 Task: Use the formula "EXP" in spreadsheet "Project portfolio".
Action: Mouse moved to (189, 310)
Screenshot: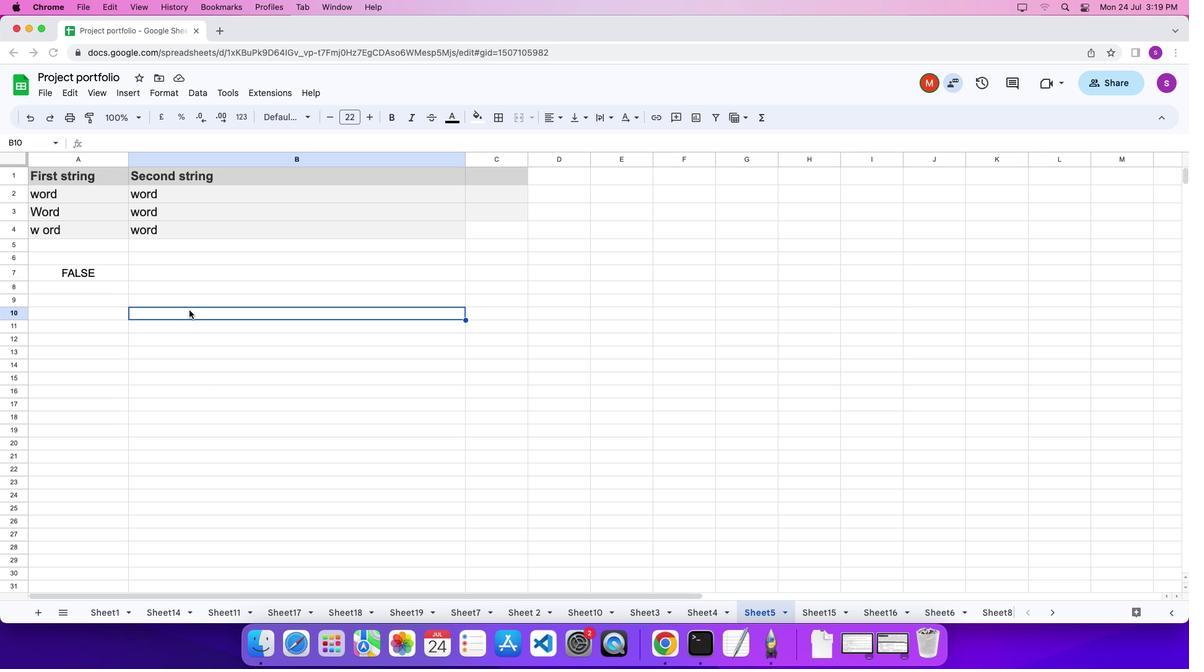 
Action: Mouse pressed left at (189, 310)
Screenshot: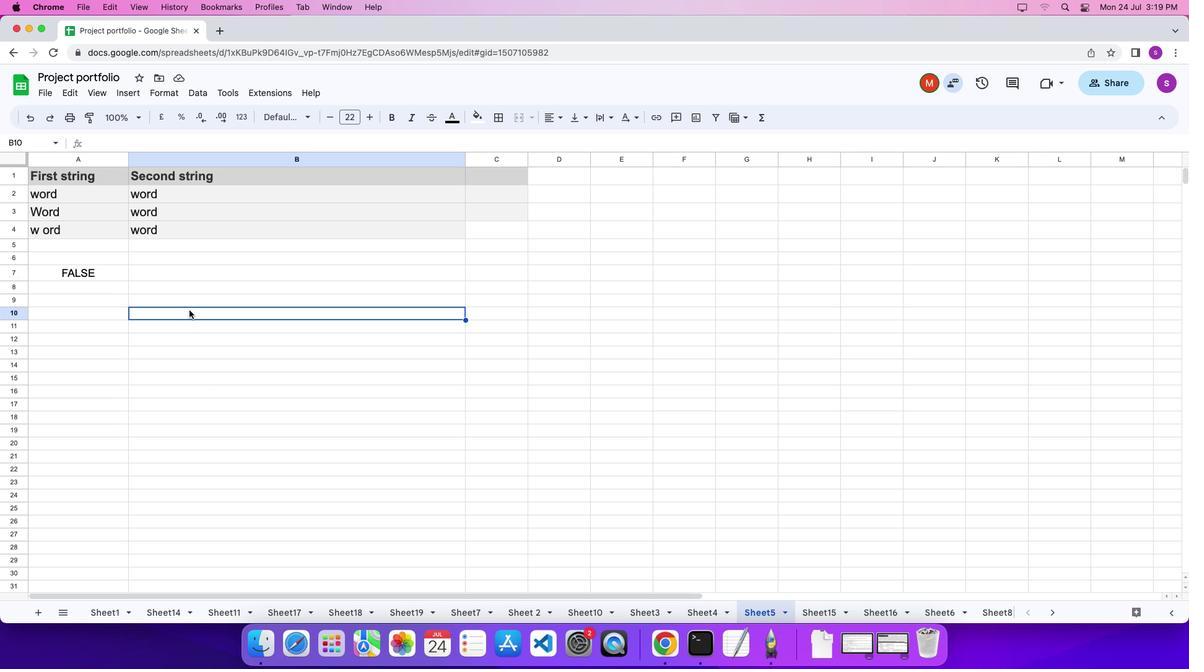 
Action: Key pressed '='
Screenshot: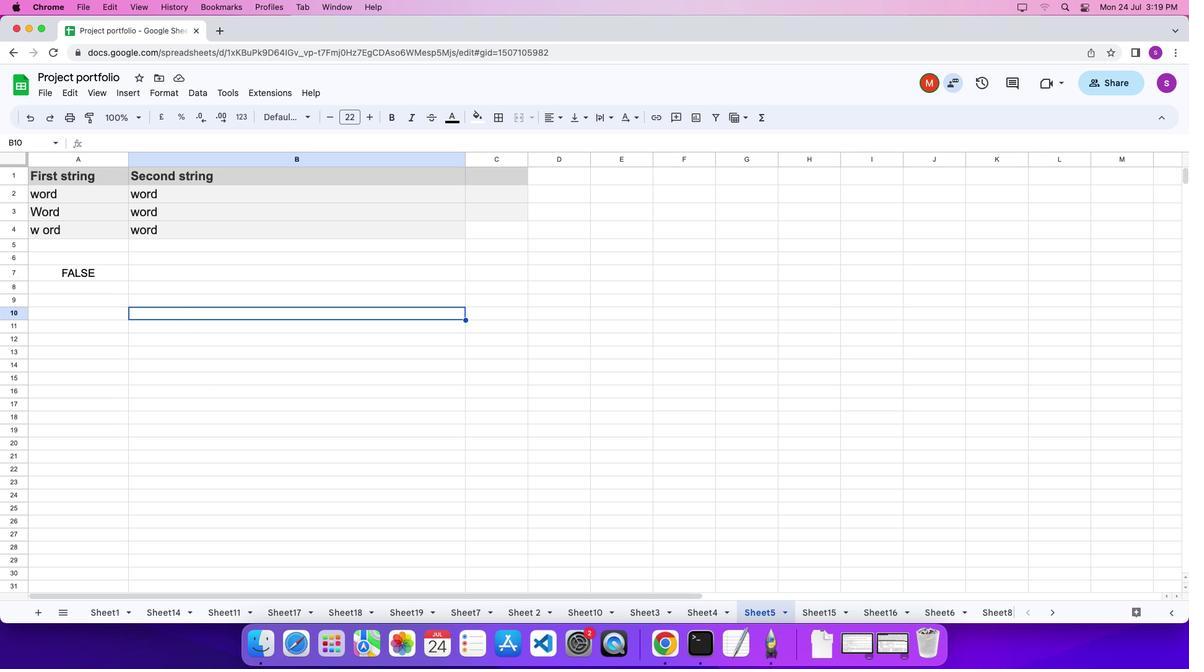 
Action: Mouse moved to (760, 121)
Screenshot: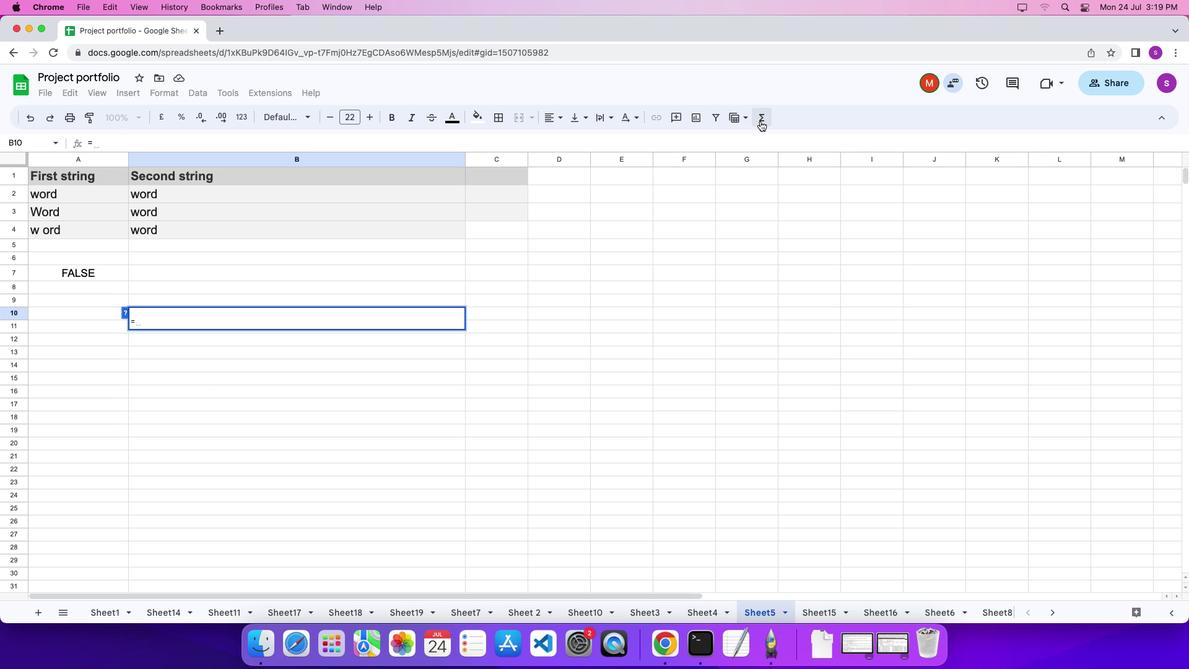 
Action: Mouse pressed left at (760, 121)
Screenshot: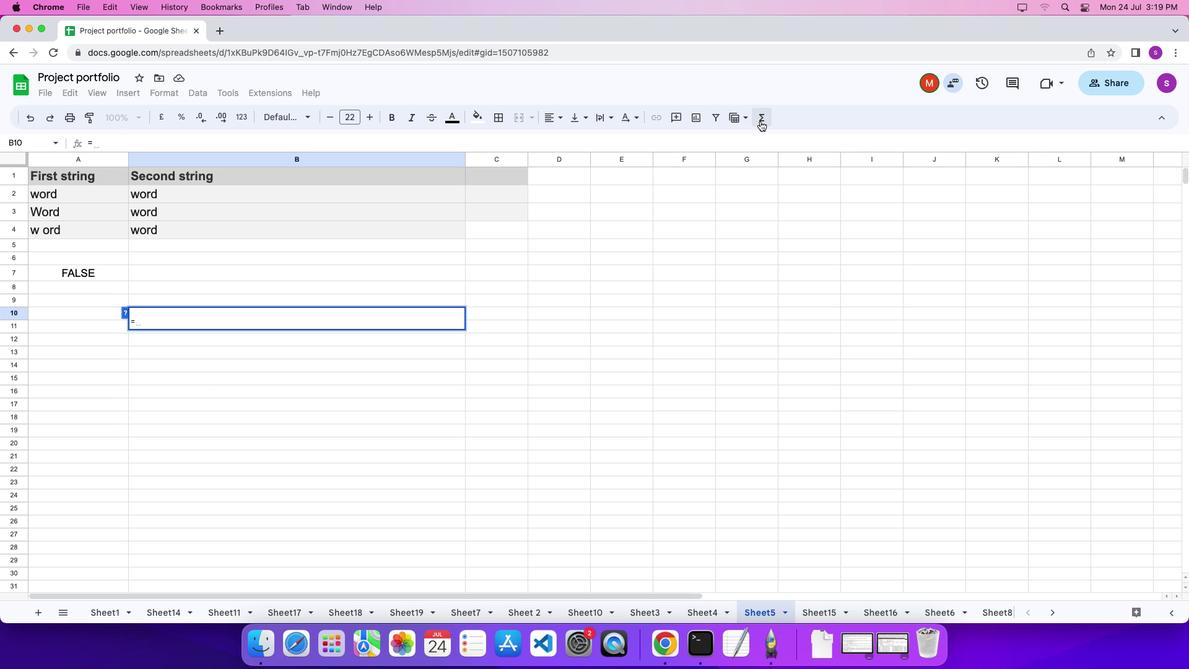 
Action: Mouse moved to (945, 513)
Screenshot: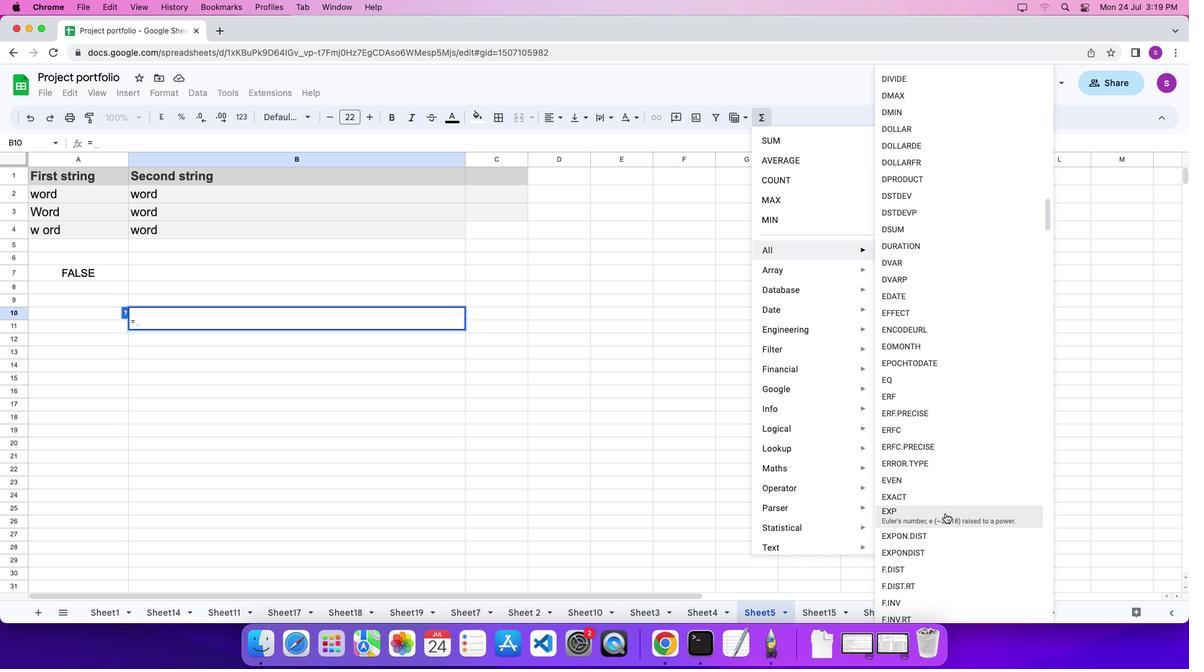 
Action: Mouse pressed left at (945, 513)
Screenshot: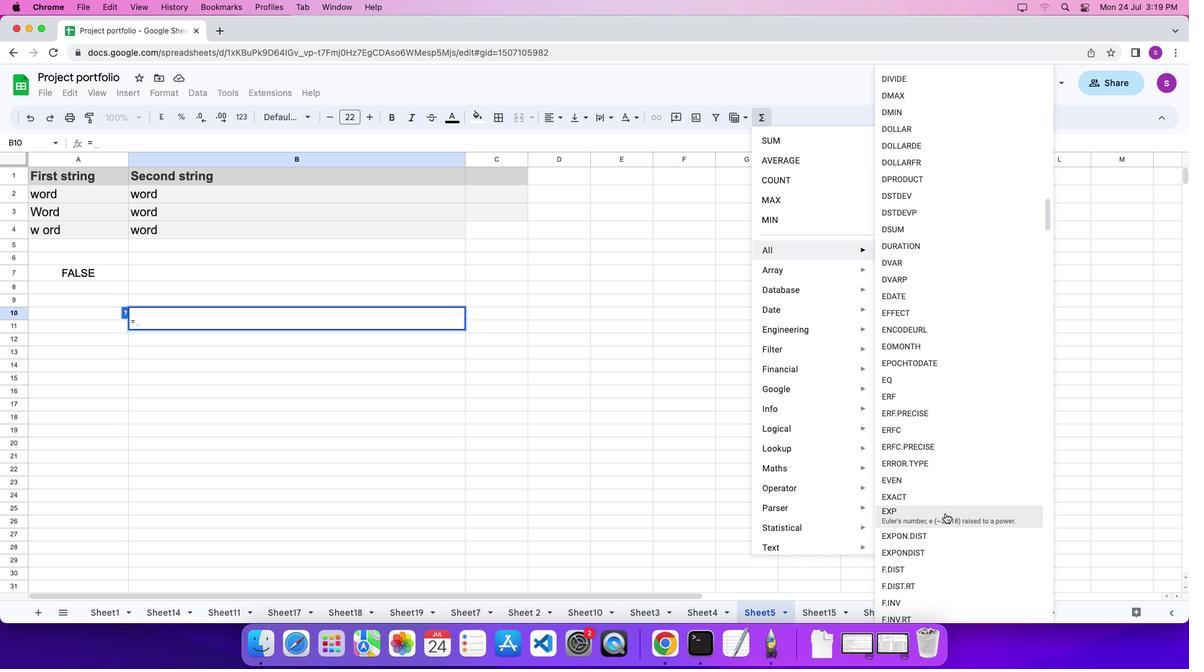 
Action: Key pressed '1''\x03'
Screenshot: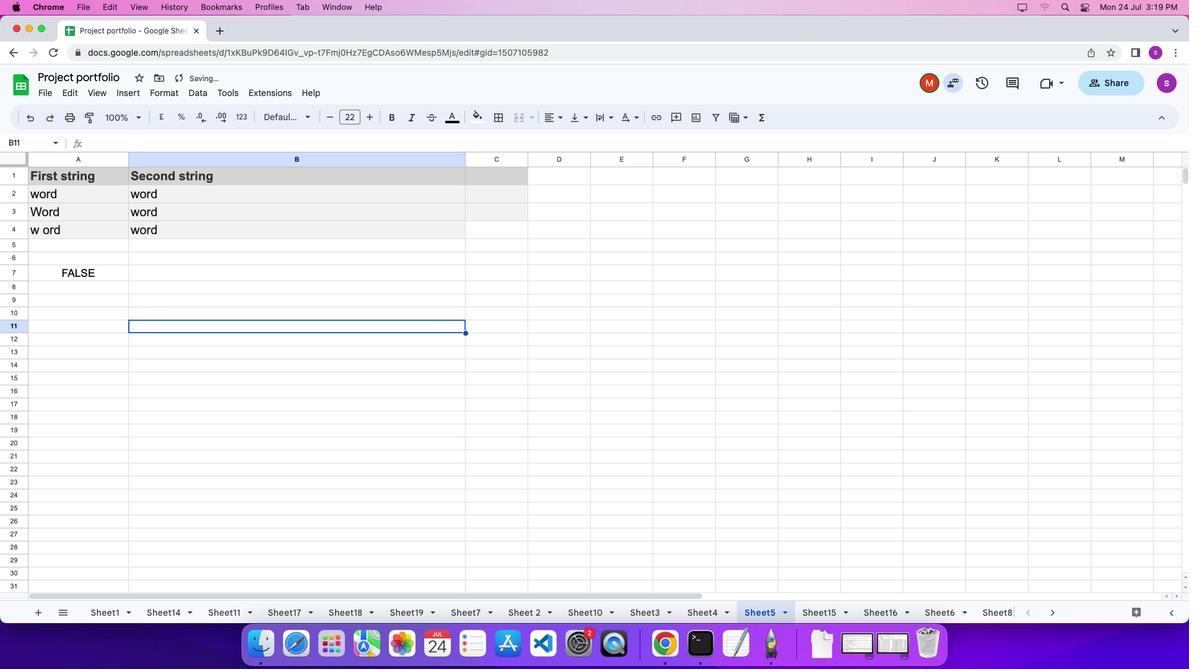 
